 Task: In update from your network turn off email notifications.
Action: Mouse moved to (594, 48)
Screenshot: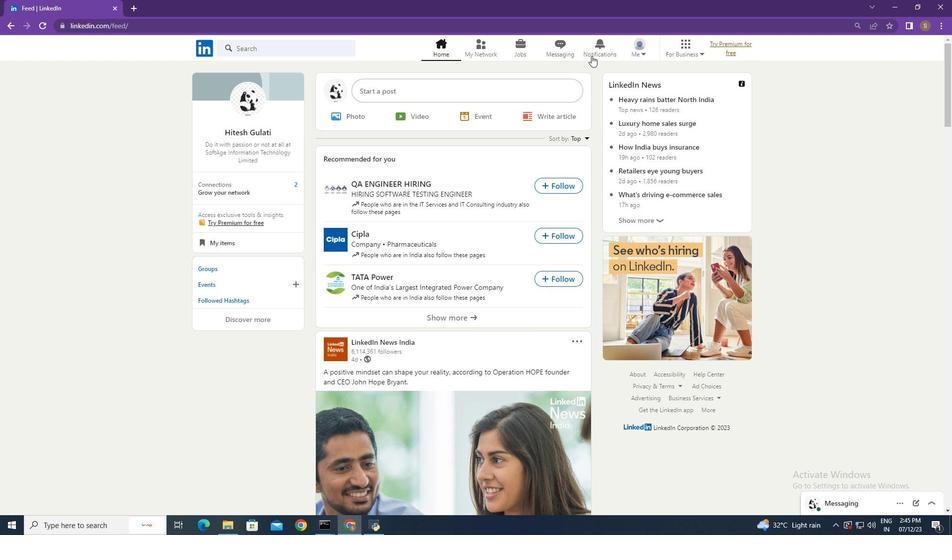 
Action: Mouse pressed left at (594, 48)
Screenshot: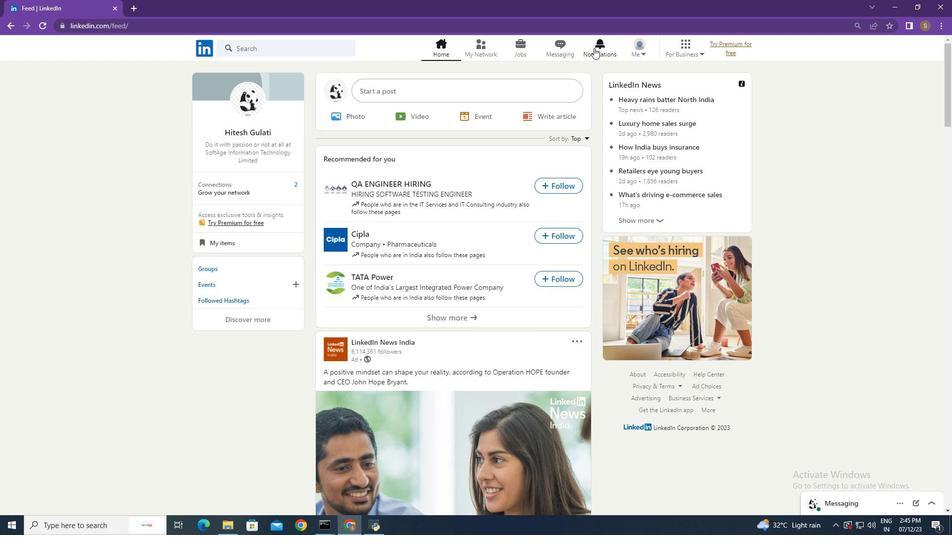
Action: Mouse moved to (228, 113)
Screenshot: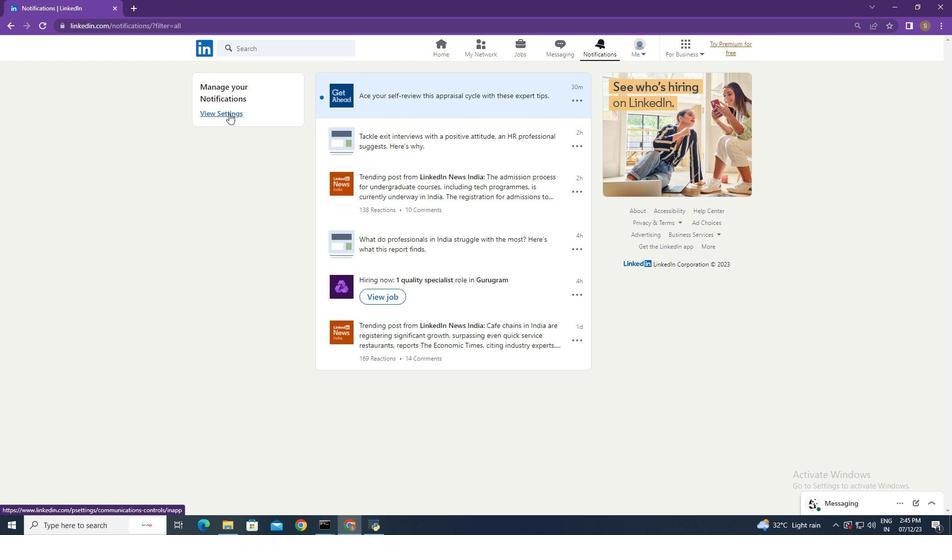 
Action: Mouse pressed left at (228, 113)
Screenshot: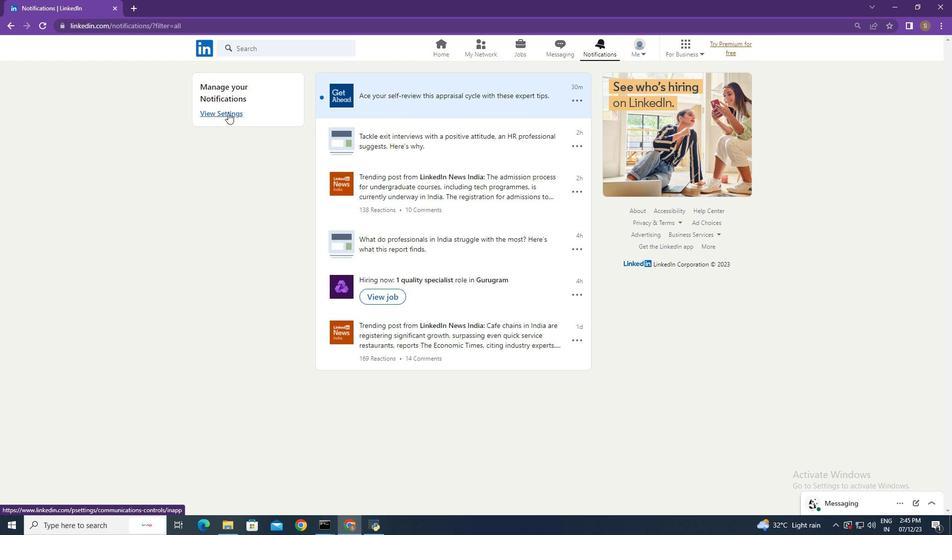 
Action: Mouse moved to (581, 199)
Screenshot: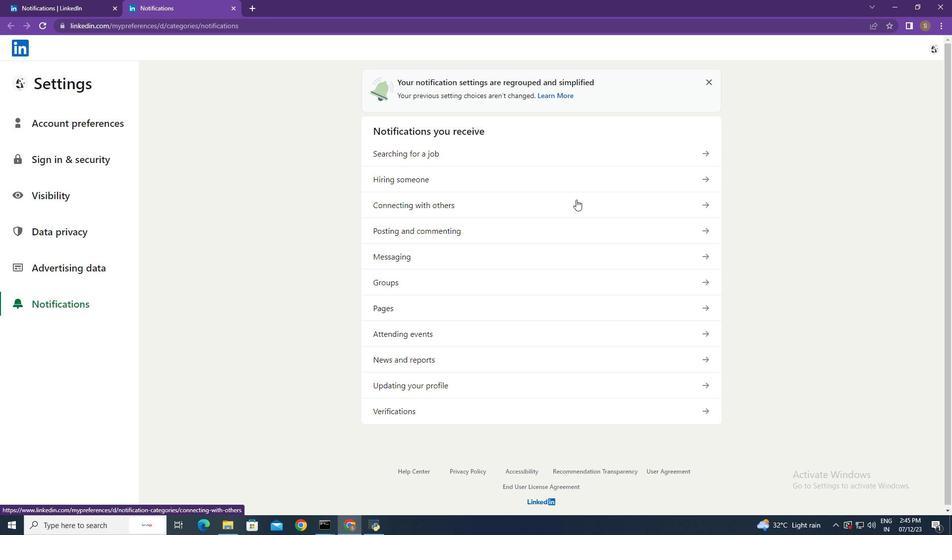 
Action: Mouse pressed left at (581, 199)
Screenshot: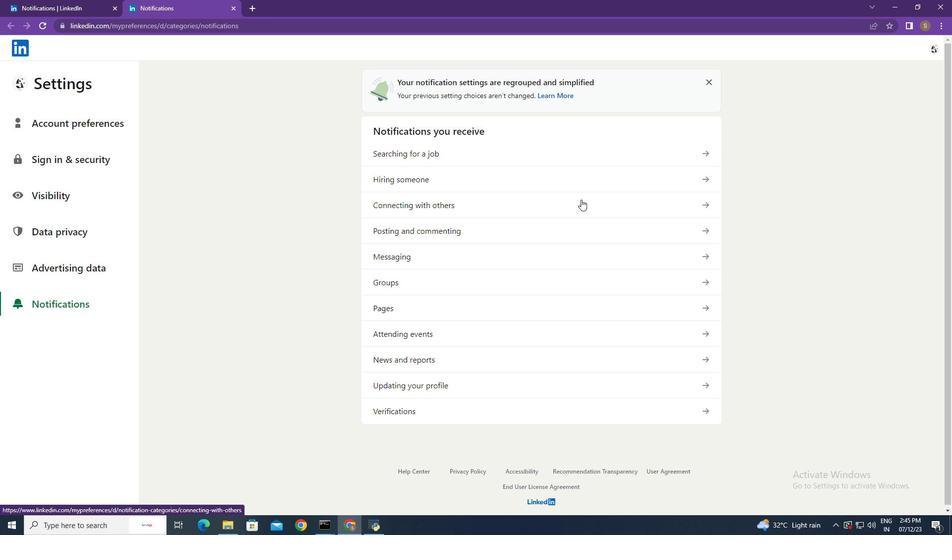 
Action: Mouse moved to (643, 179)
Screenshot: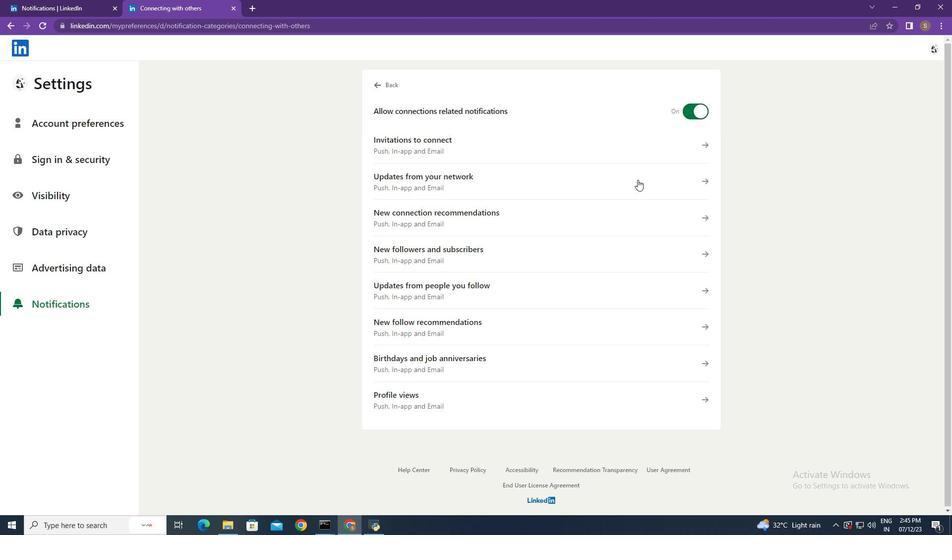 
Action: Mouse pressed left at (643, 179)
Screenshot: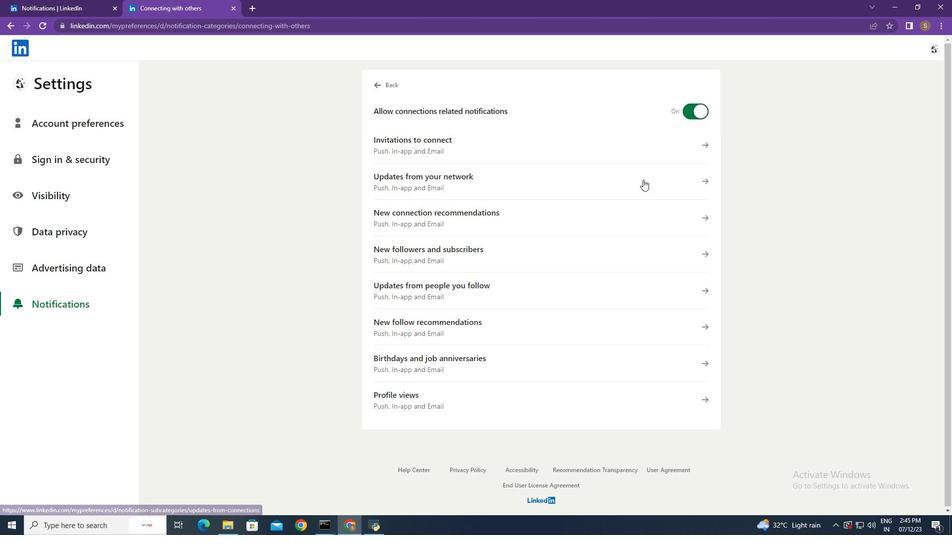 
Action: Mouse moved to (700, 255)
Screenshot: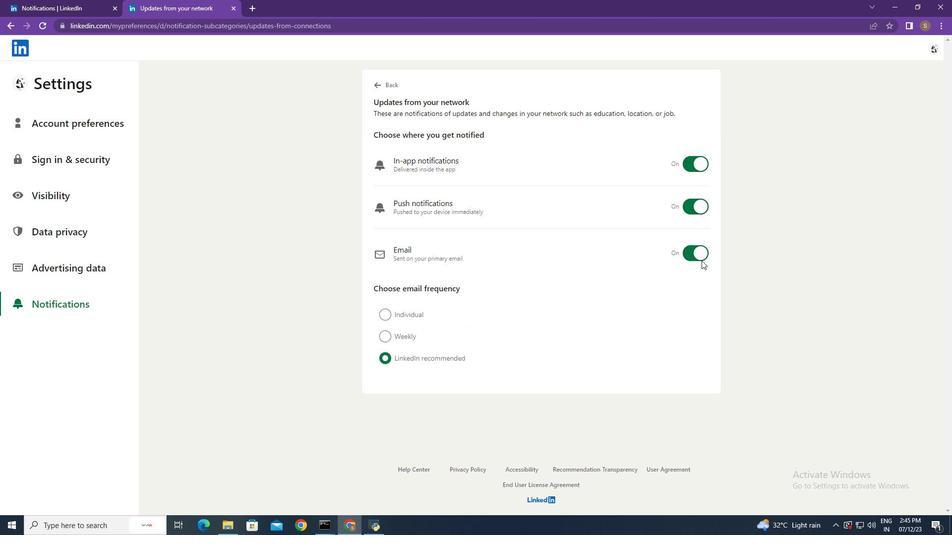 
Action: Mouse pressed left at (700, 255)
Screenshot: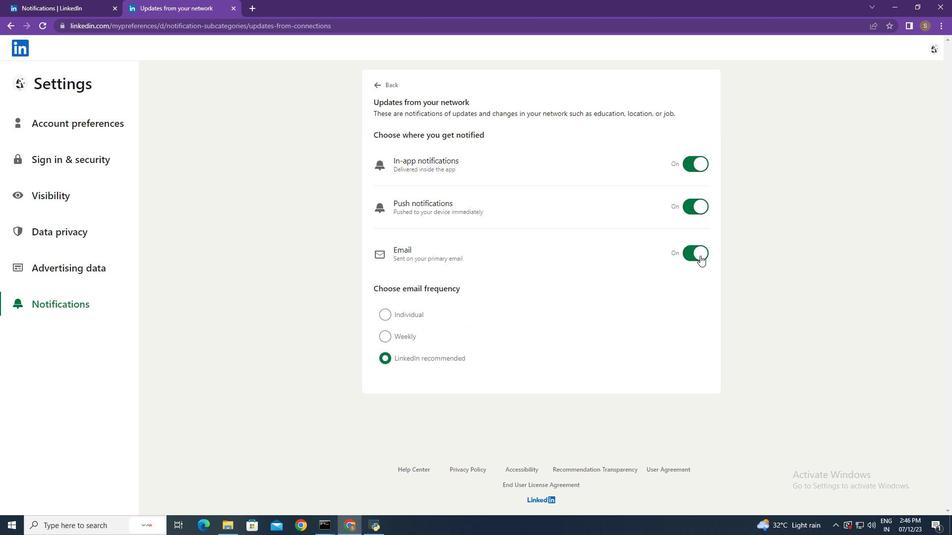 
Action: Mouse moved to (795, 233)
Screenshot: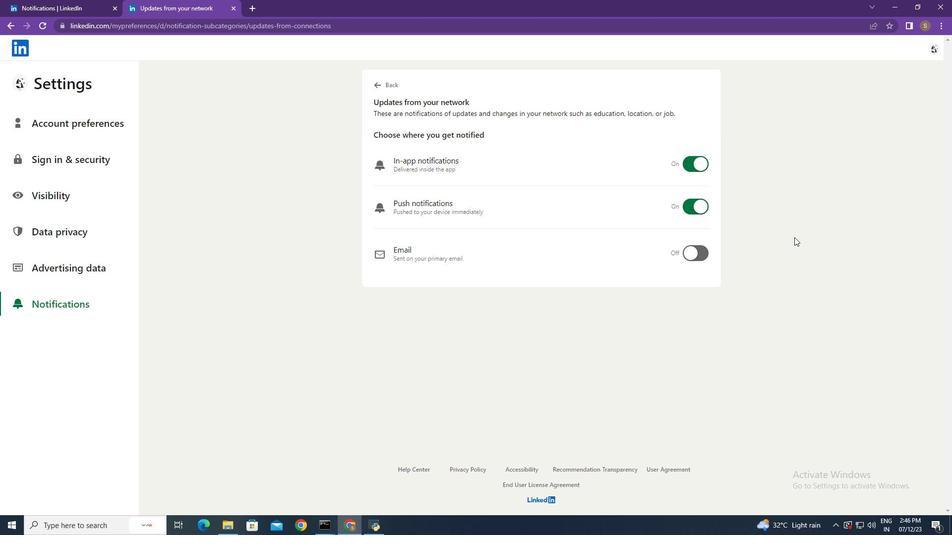 
